 Task: Create a due date automation trigger when advanced on, the moment a card is due add dates due in less than 1 days.
Action: Mouse moved to (848, 251)
Screenshot: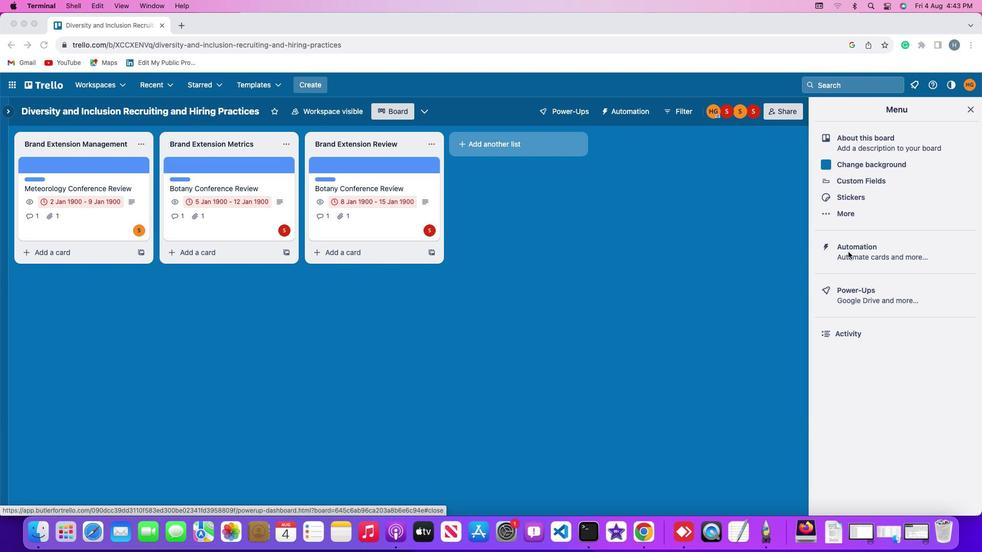 
Action: Mouse pressed left at (848, 251)
Screenshot: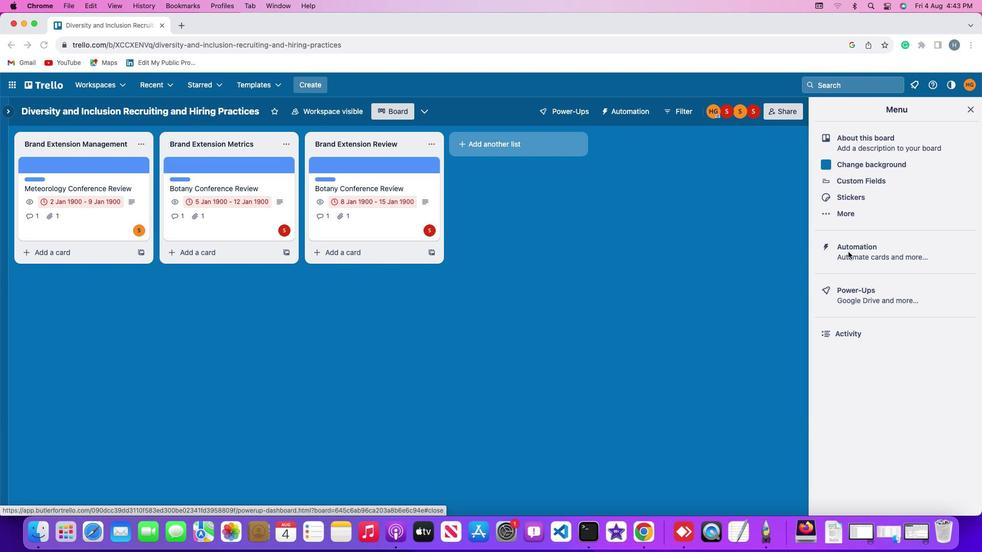 
Action: Mouse pressed left at (848, 251)
Screenshot: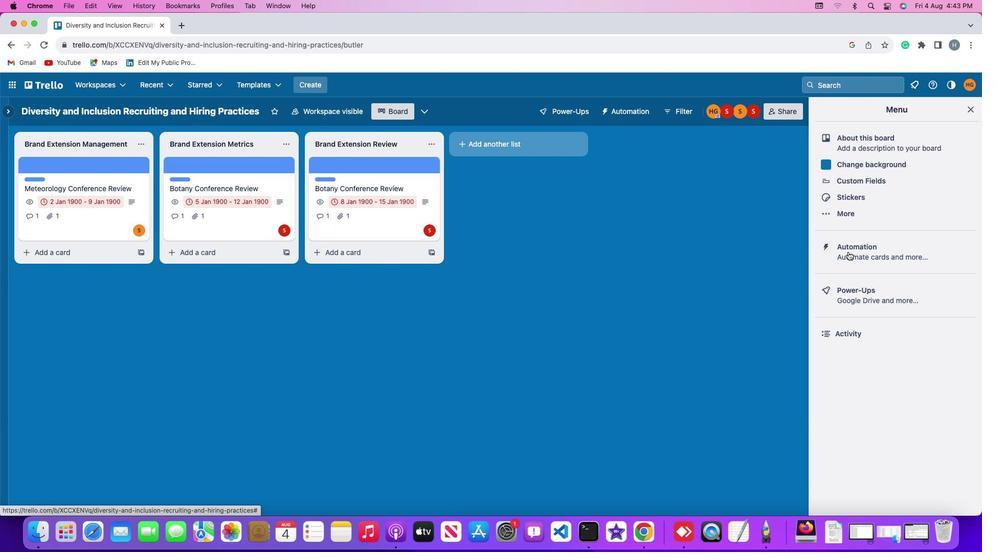 
Action: Mouse moved to (69, 243)
Screenshot: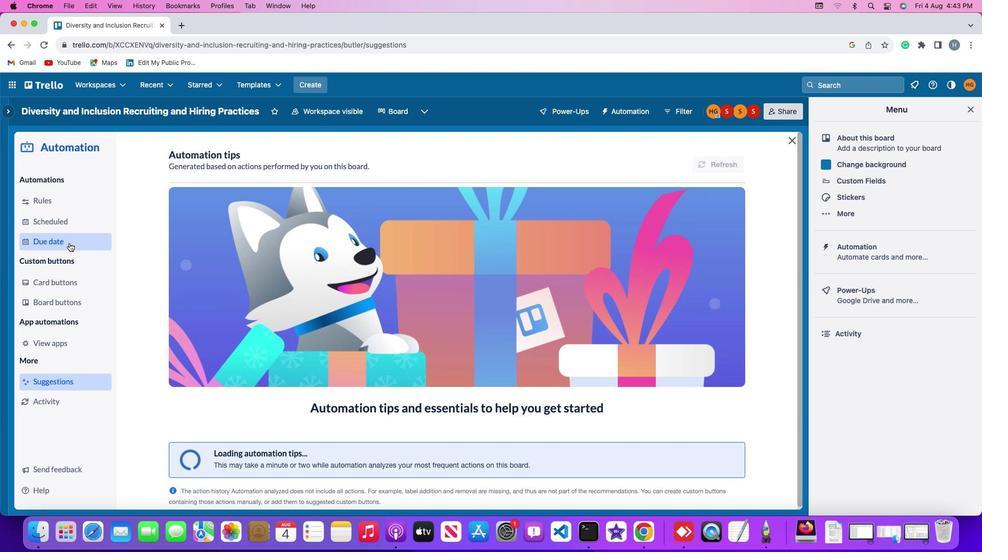 
Action: Mouse pressed left at (69, 243)
Screenshot: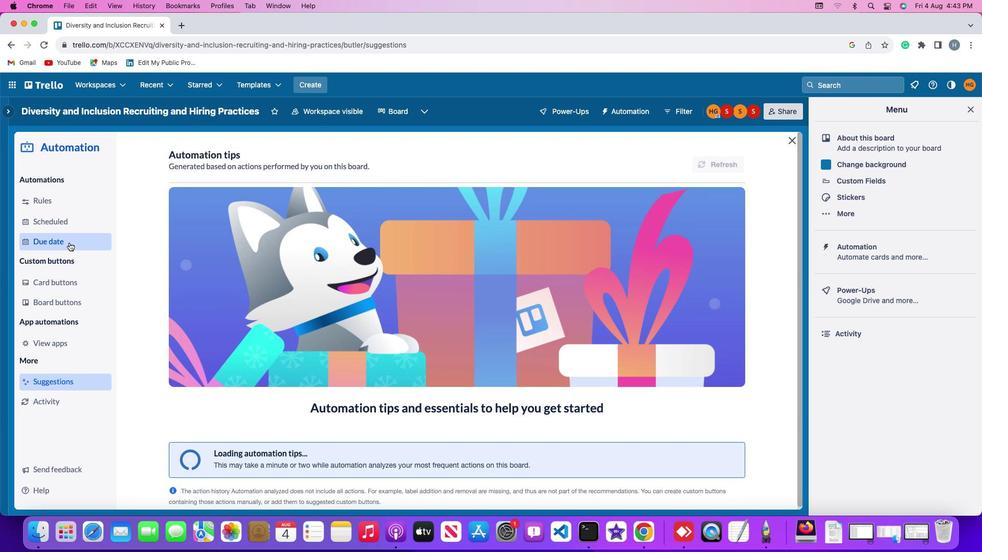 
Action: Mouse moved to (694, 157)
Screenshot: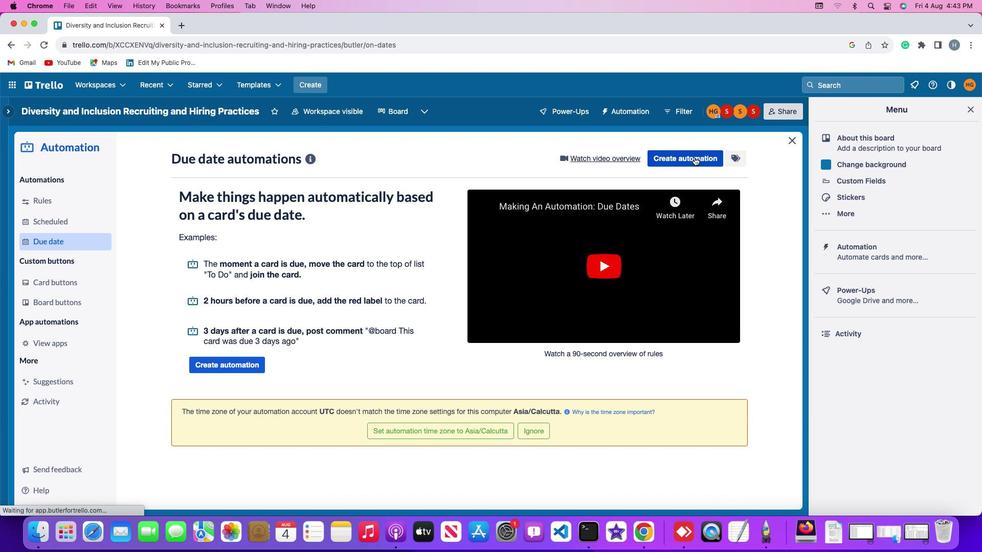 
Action: Mouse pressed left at (694, 157)
Screenshot: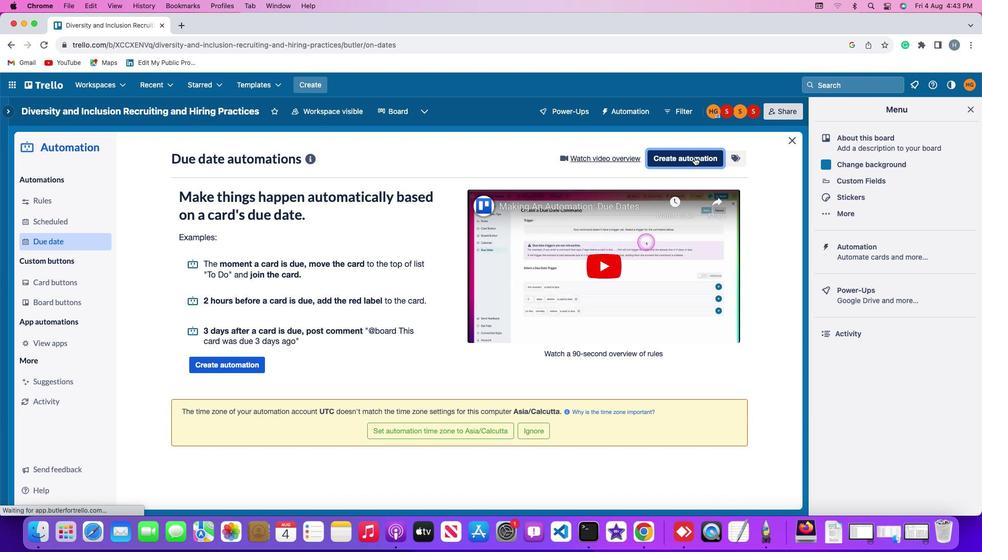 
Action: Mouse moved to (464, 254)
Screenshot: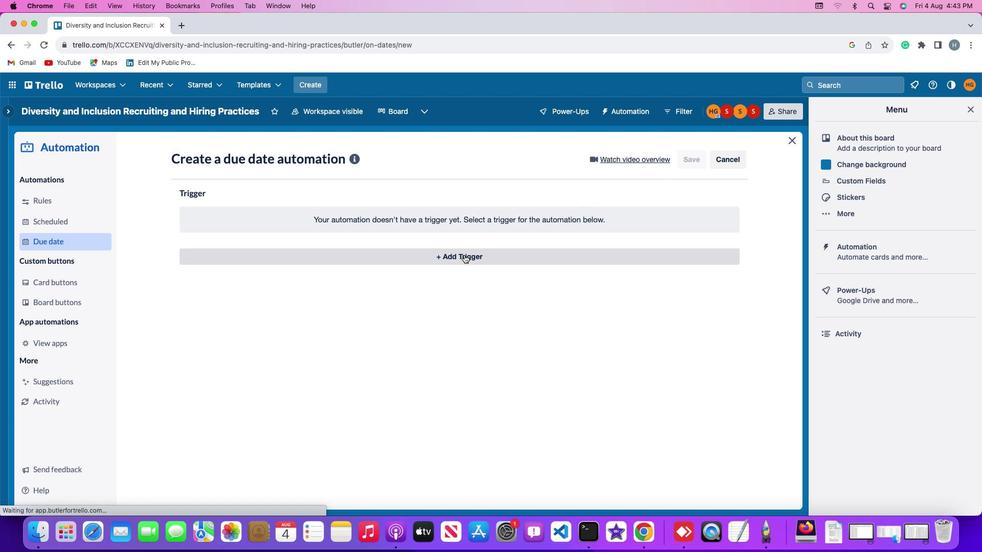 
Action: Mouse pressed left at (464, 254)
Screenshot: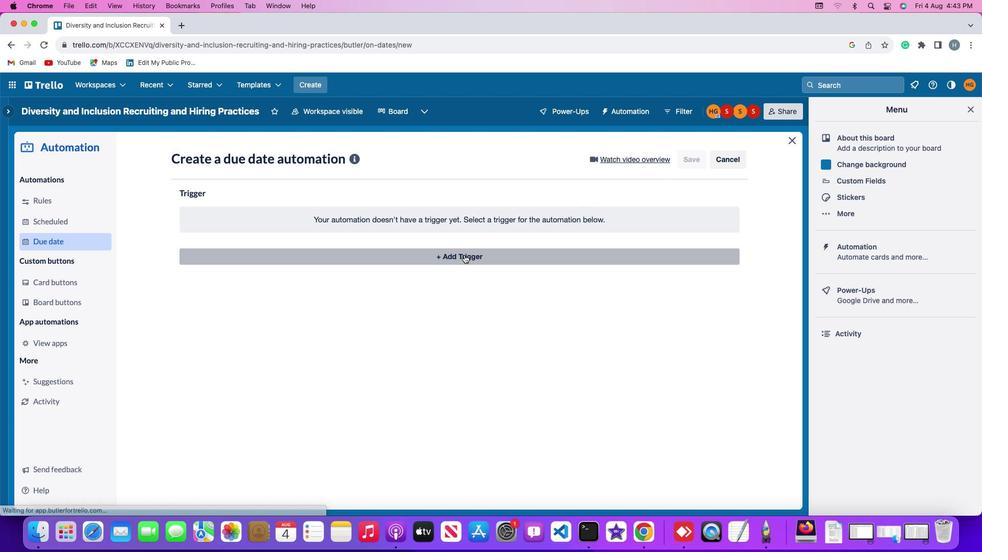 
Action: Mouse moved to (203, 381)
Screenshot: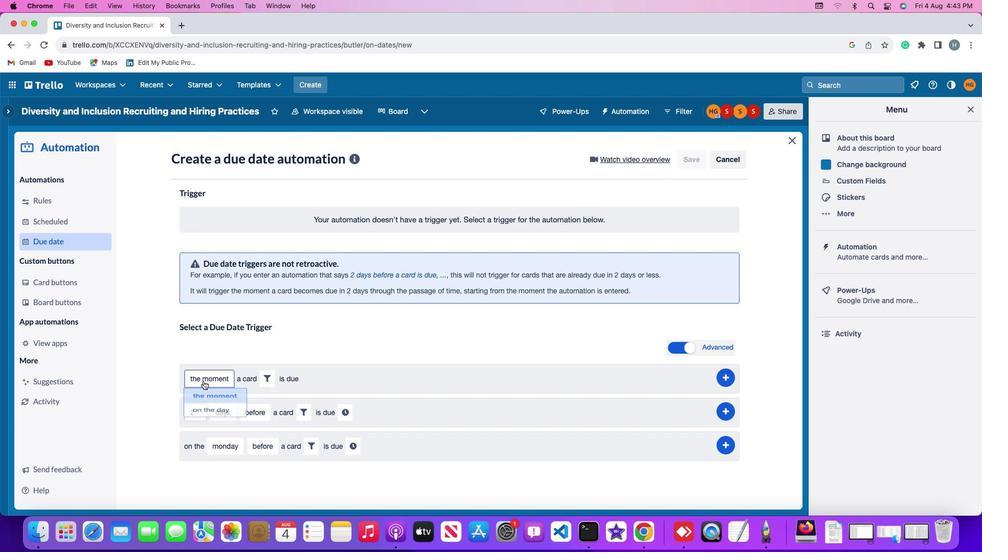 
Action: Mouse pressed left at (203, 381)
Screenshot: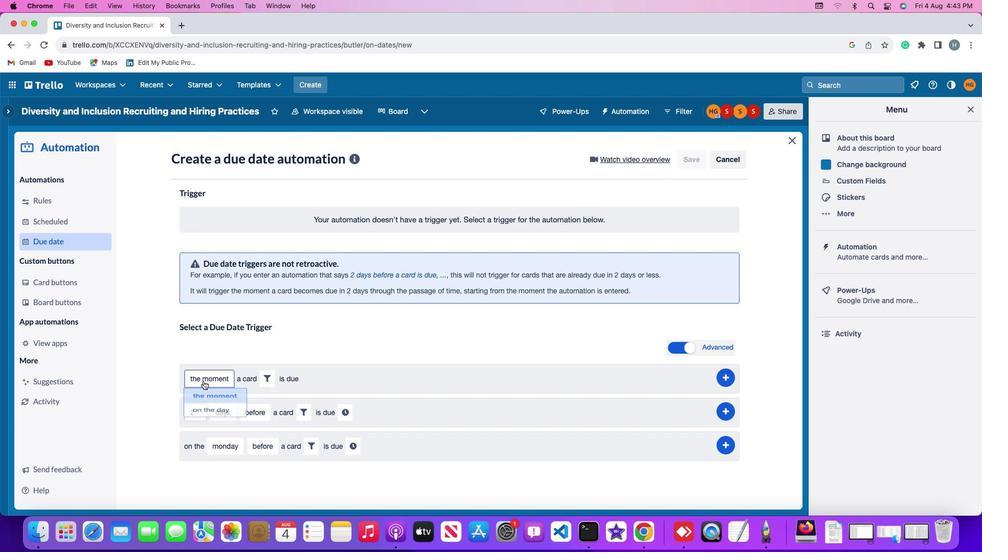 
Action: Mouse moved to (209, 393)
Screenshot: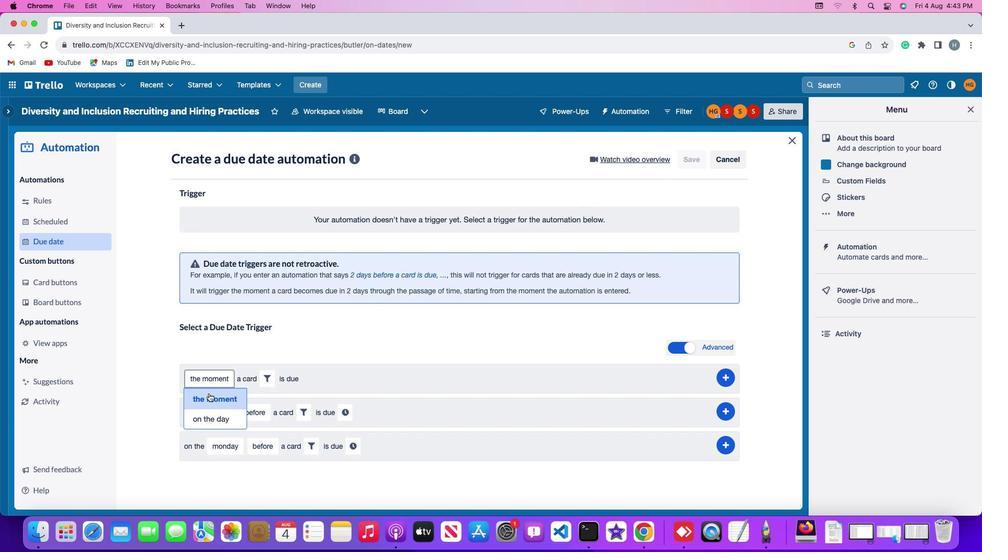 
Action: Mouse pressed left at (209, 393)
Screenshot: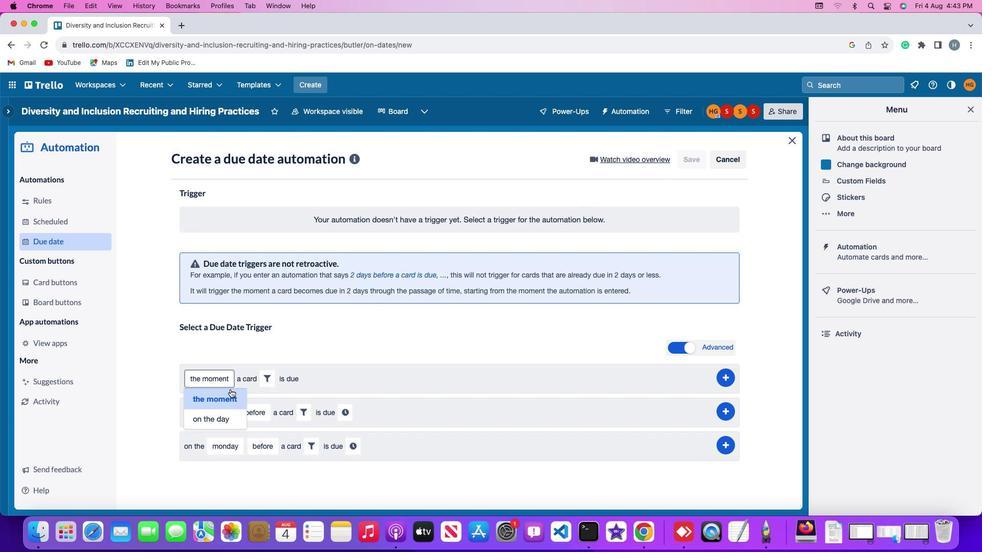 
Action: Mouse moved to (264, 378)
Screenshot: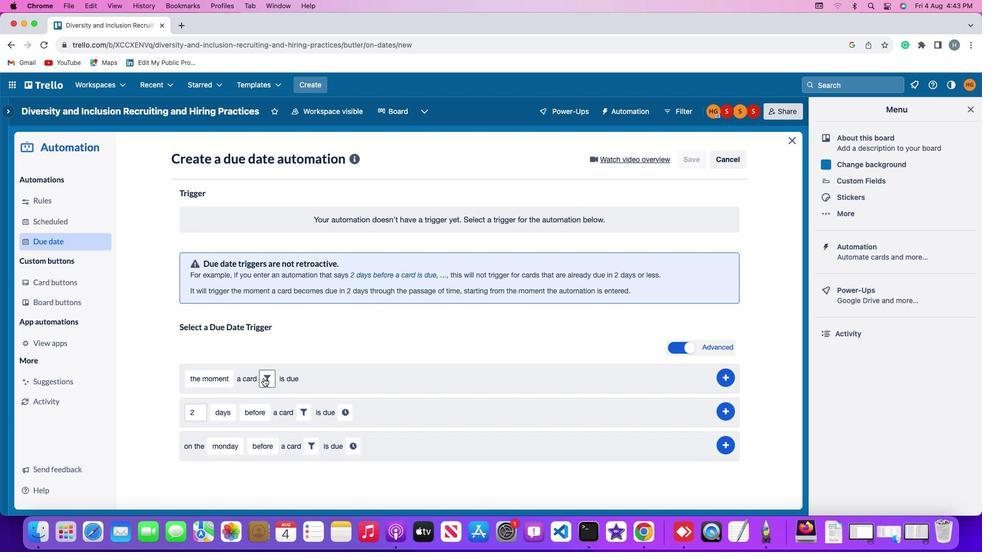 
Action: Mouse pressed left at (264, 378)
Screenshot: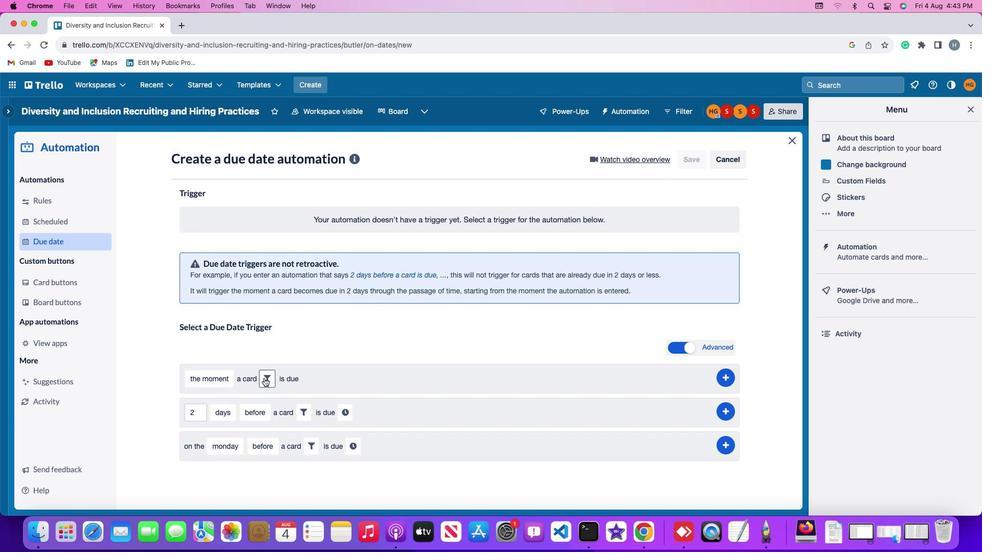 
Action: Mouse moved to (321, 404)
Screenshot: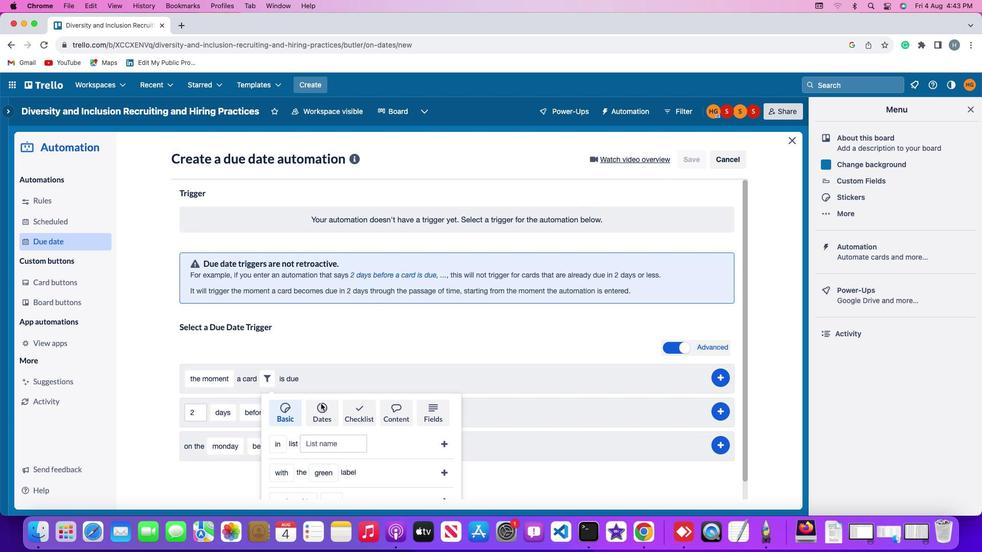 
Action: Mouse pressed left at (321, 404)
Screenshot: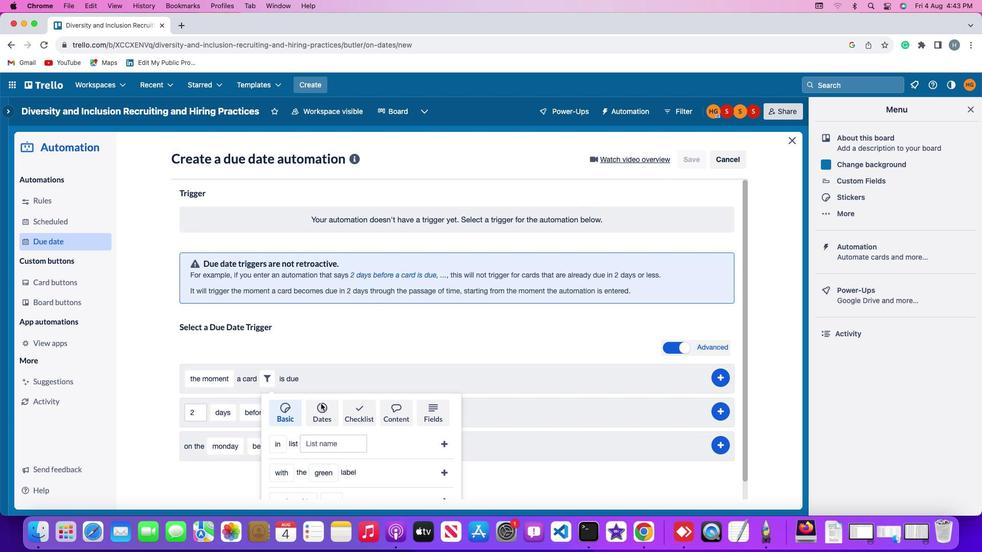 
Action: Mouse moved to (322, 402)
Screenshot: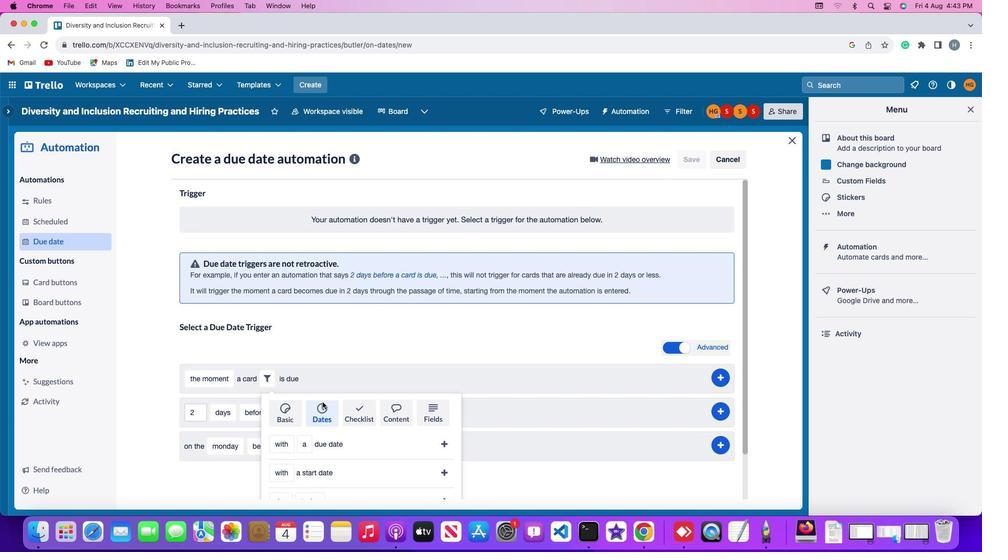 
Action: Mouse scrolled (322, 402) with delta (0, 0)
Screenshot: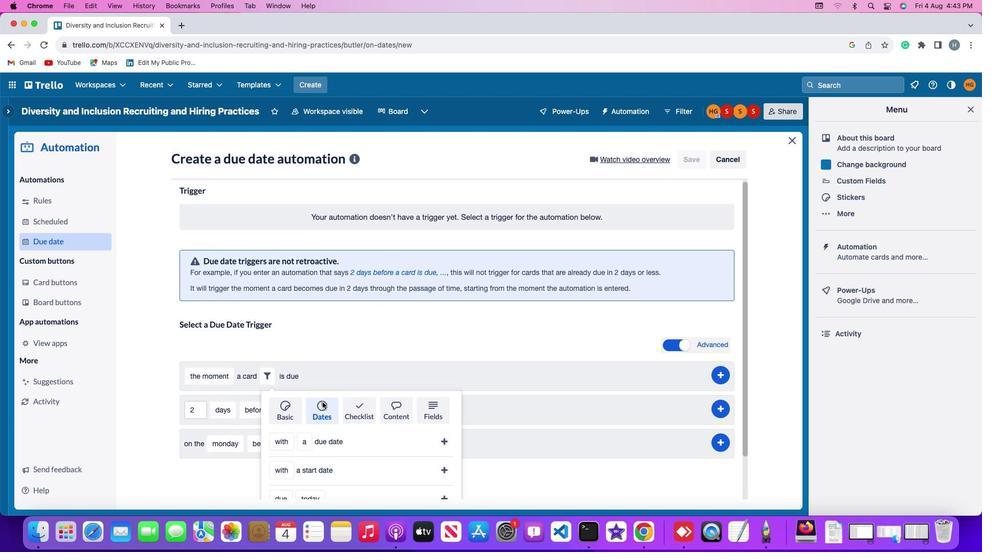 
Action: Mouse scrolled (322, 402) with delta (0, 0)
Screenshot: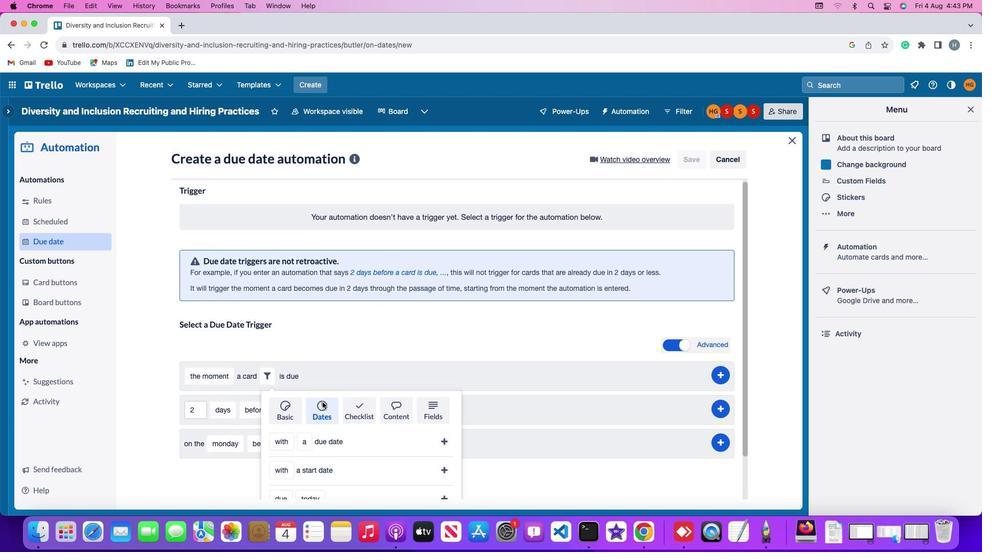 
Action: Mouse scrolled (322, 402) with delta (0, -1)
Screenshot: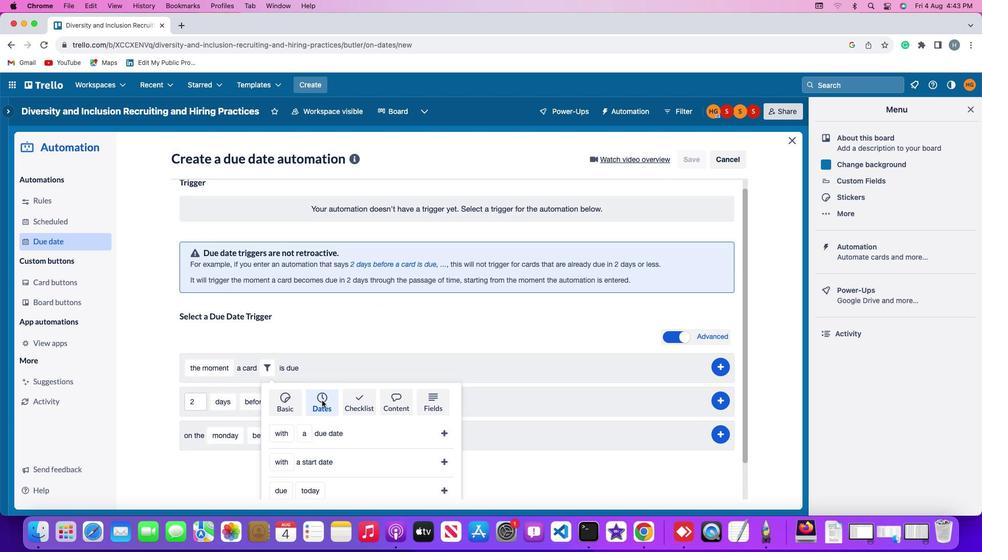 
Action: Mouse scrolled (322, 402) with delta (0, -2)
Screenshot: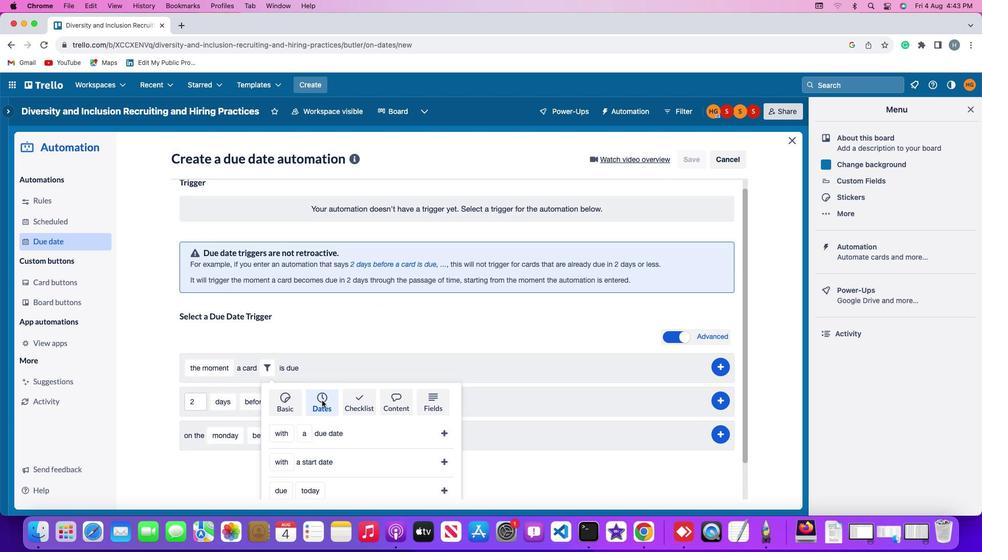 
Action: Mouse moved to (321, 401)
Screenshot: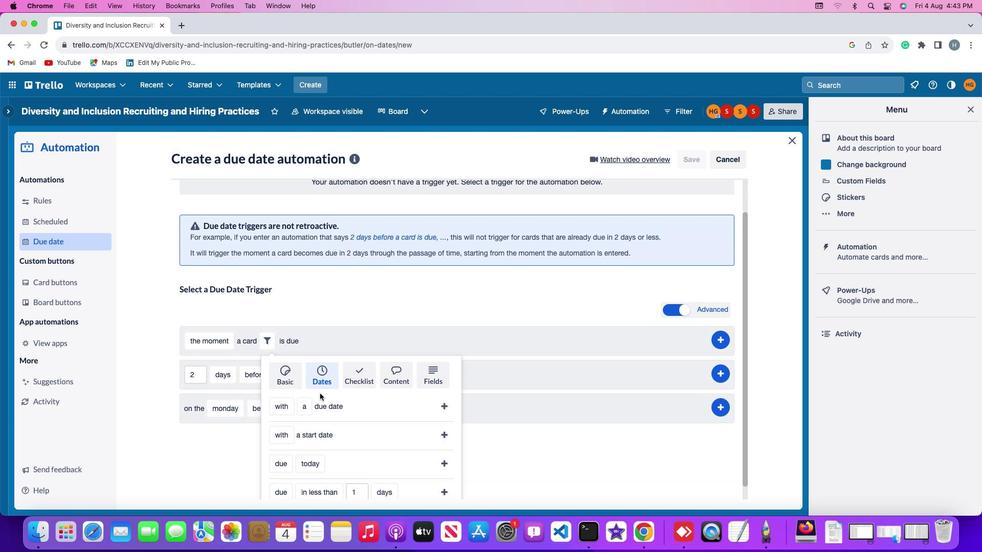 
Action: Mouse scrolled (321, 401) with delta (0, -2)
Screenshot: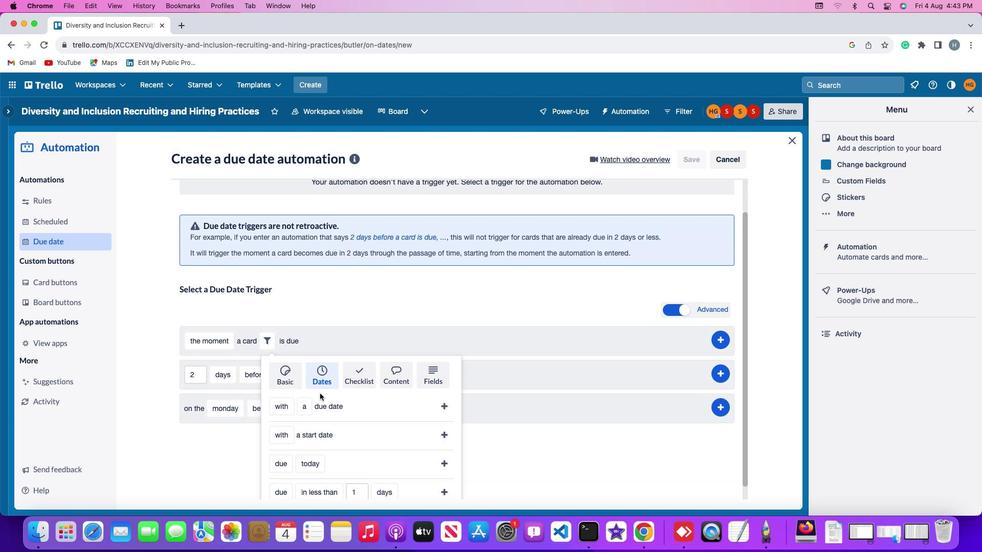 
Action: Mouse moved to (326, 390)
Screenshot: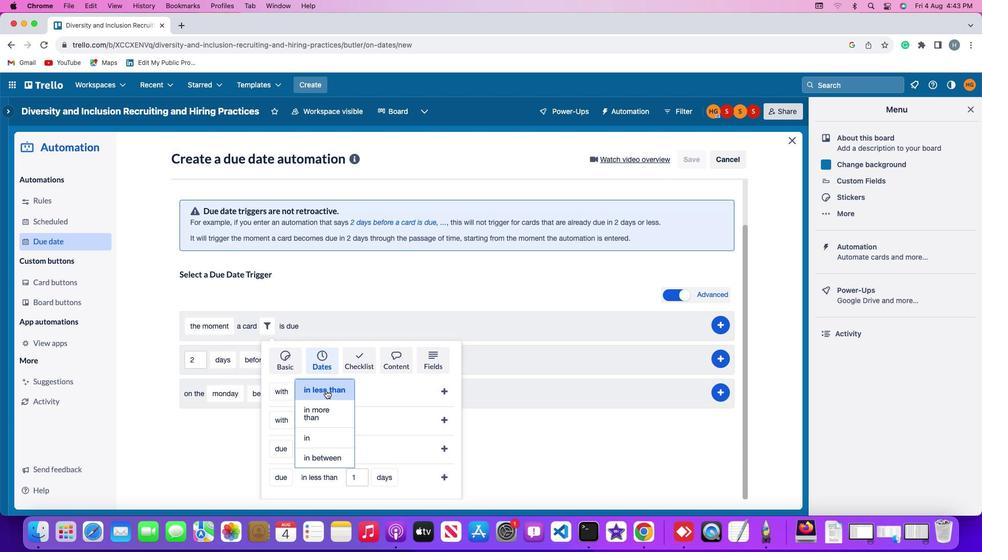 
Action: Mouse pressed left at (326, 390)
Screenshot: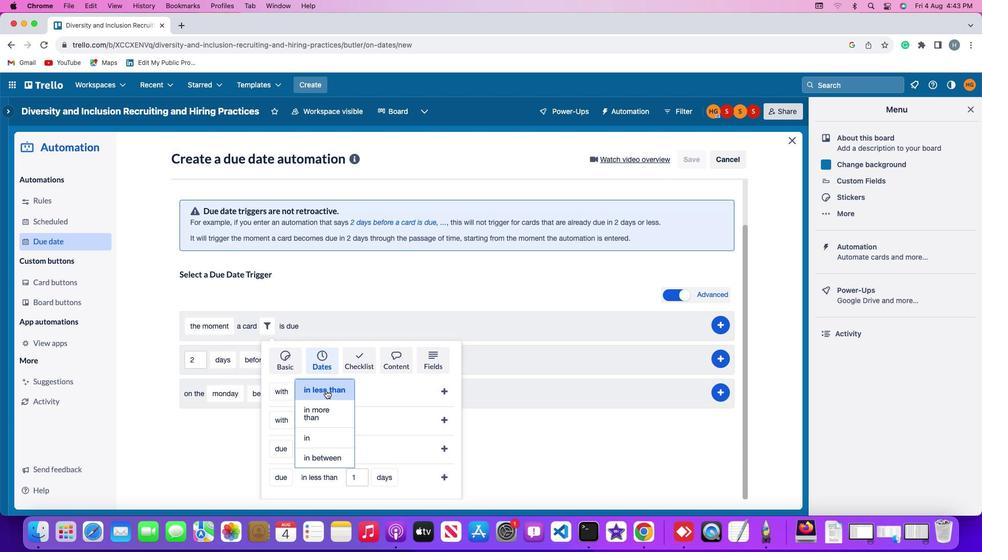 
Action: Mouse moved to (361, 480)
Screenshot: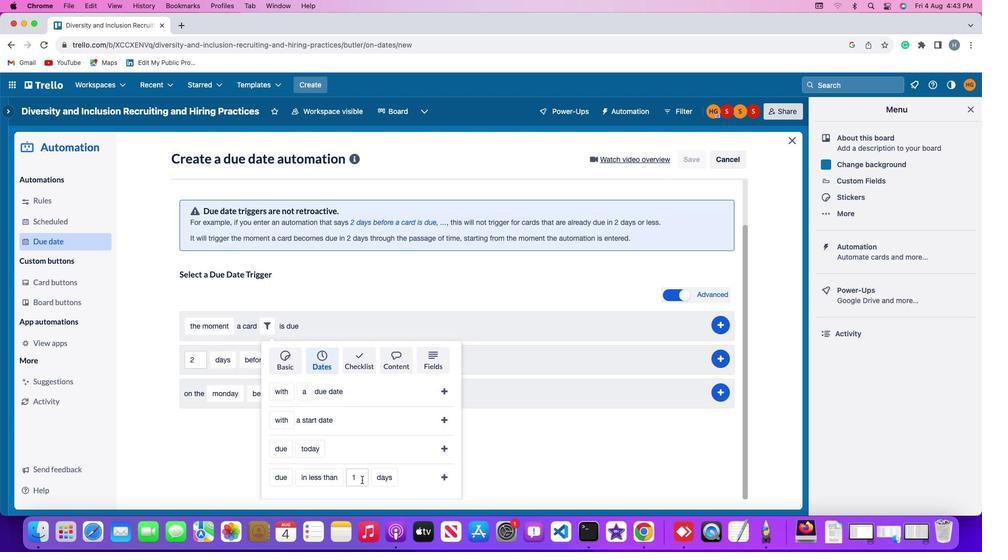
Action: Mouse pressed left at (361, 480)
Screenshot: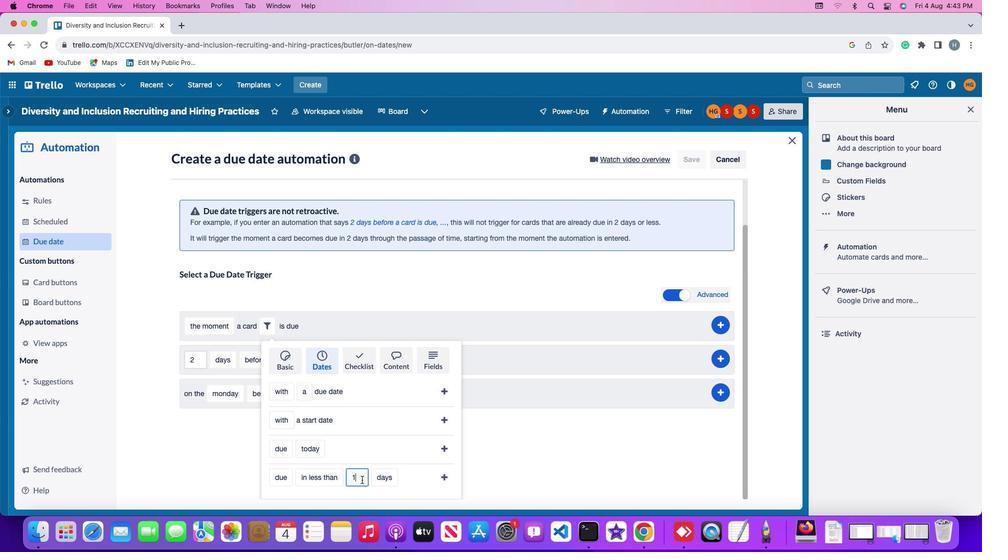 
Action: Mouse moved to (361, 480)
Screenshot: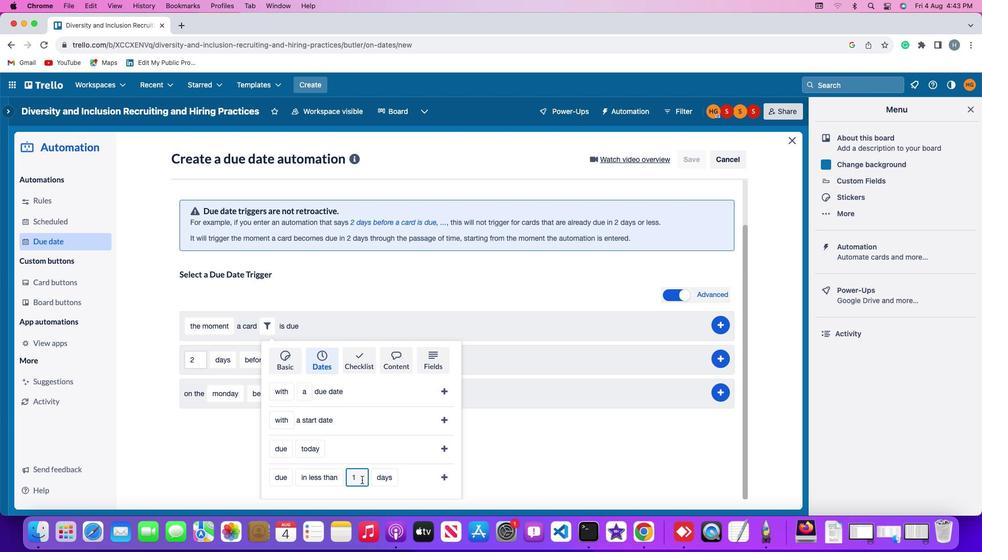 
Action: Key pressed Key.backspace'1'
Screenshot: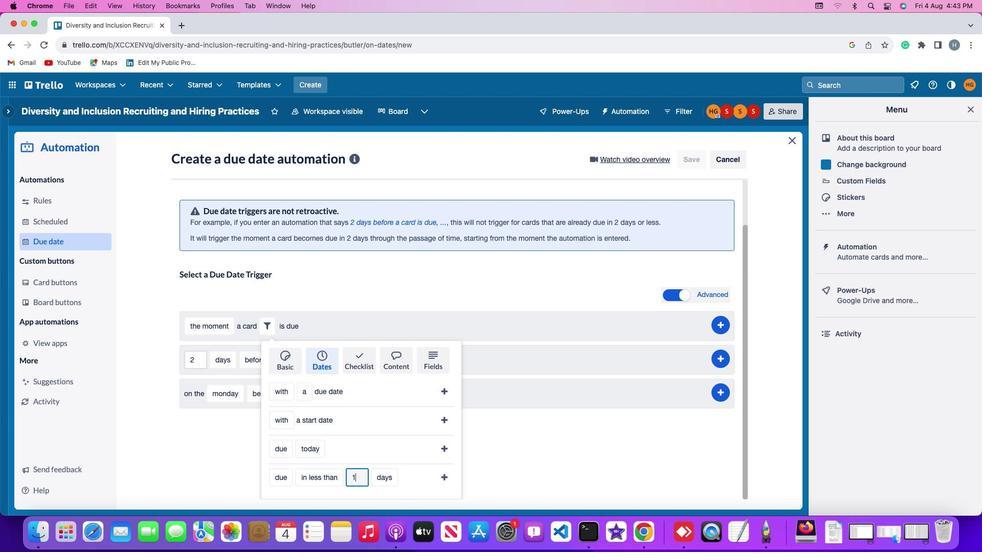 
Action: Mouse moved to (396, 436)
Screenshot: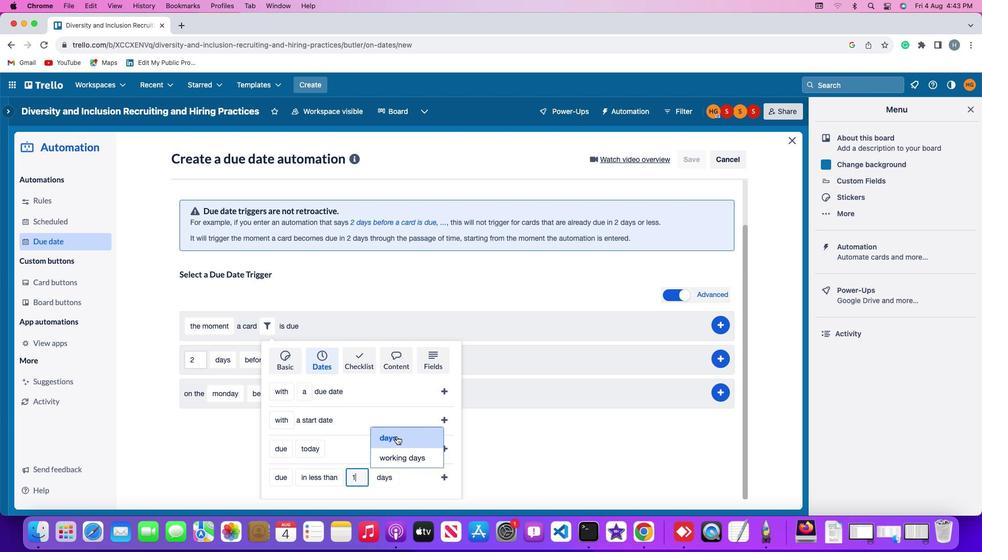
Action: Mouse pressed left at (396, 436)
Screenshot: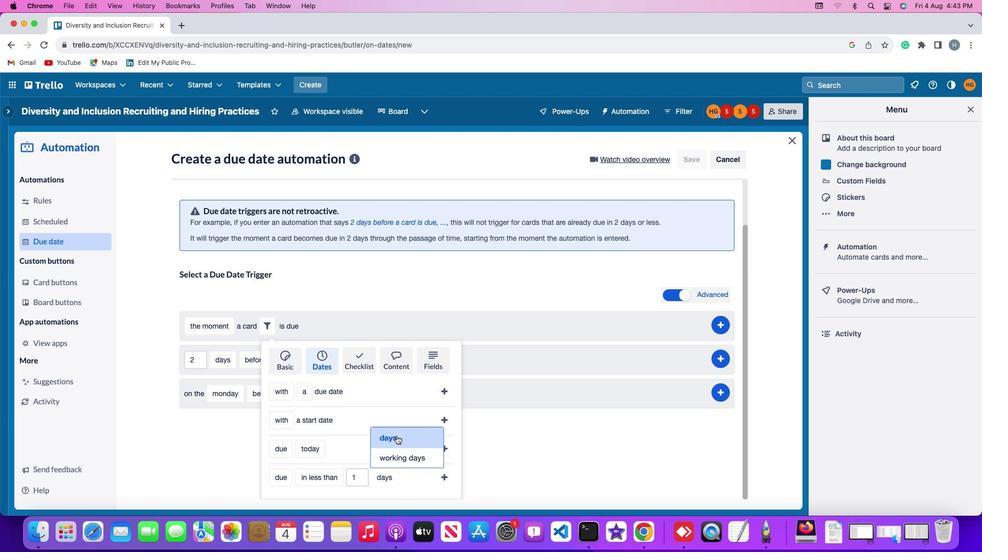 
Action: Mouse moved to (442, 476)
Screenshot: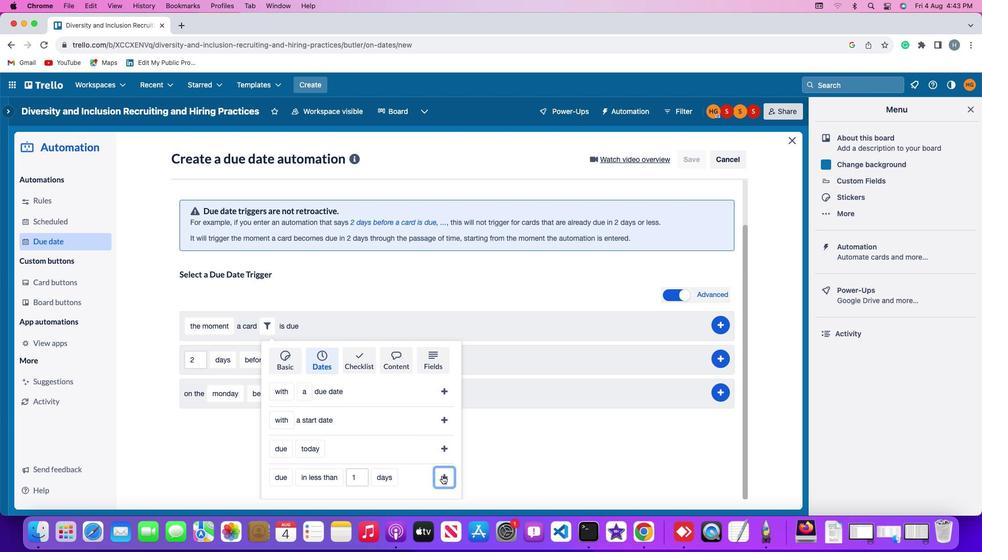 
Action: Mouse pressed left at (442, 476)
Screenshot: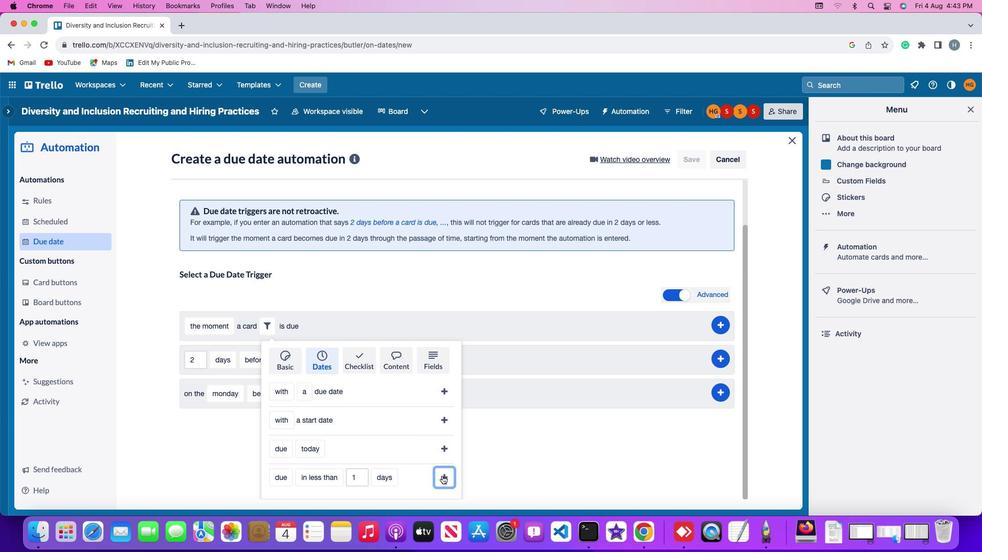 
Action: Mouse moved to (728, 375)
Screenshot: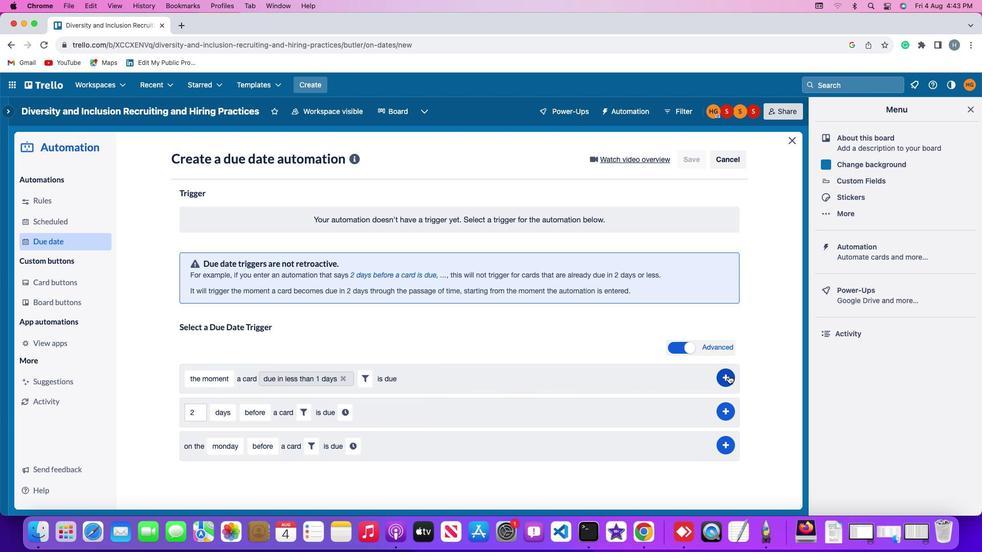 
Action: Mouse pressed left at (728, 375)
Screenshot: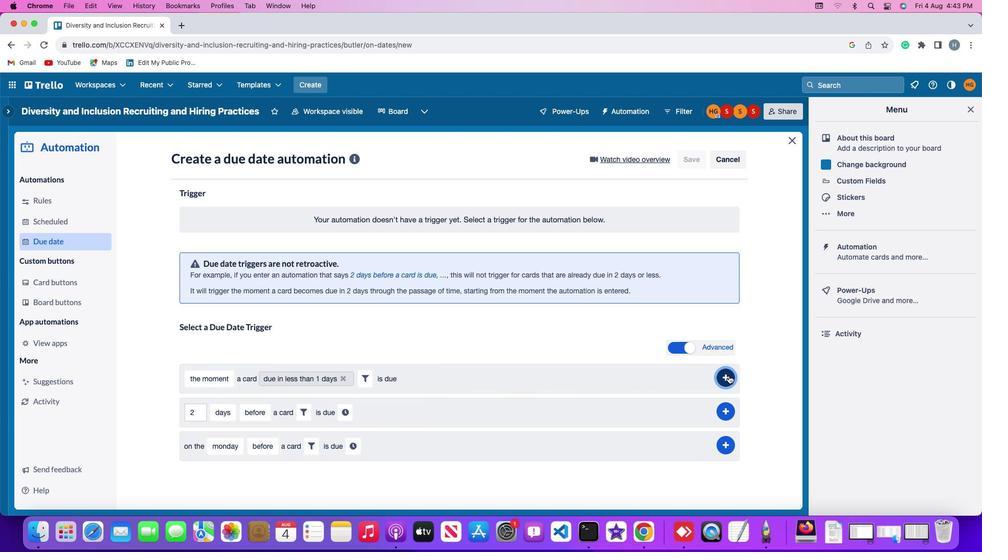 
Action: Mouse moved to (753, 284)
Screenshot: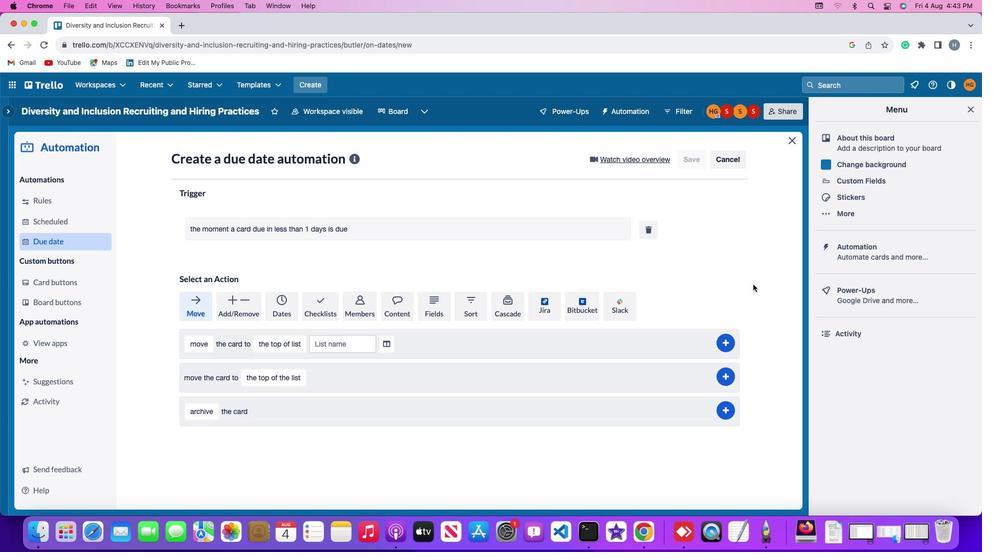 
